 Task: Project Planning and Timeline Review: Review and update project timelines, milestones, and resource allocation for an upcoming high-profile project. Location: Project Room B. Time: 2:30 PM - 4:30 PM.
Action: Mouse moved to (118, 108)
Screenshot: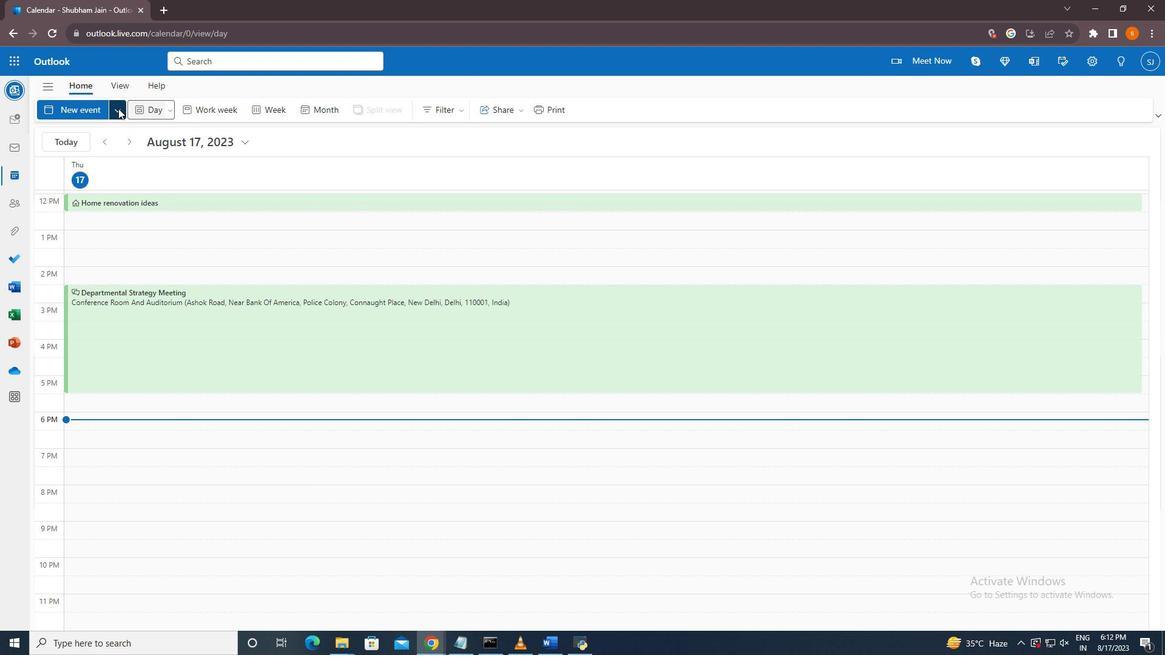 
Action: Mouse pressed left at (118, 108)
Screenshot: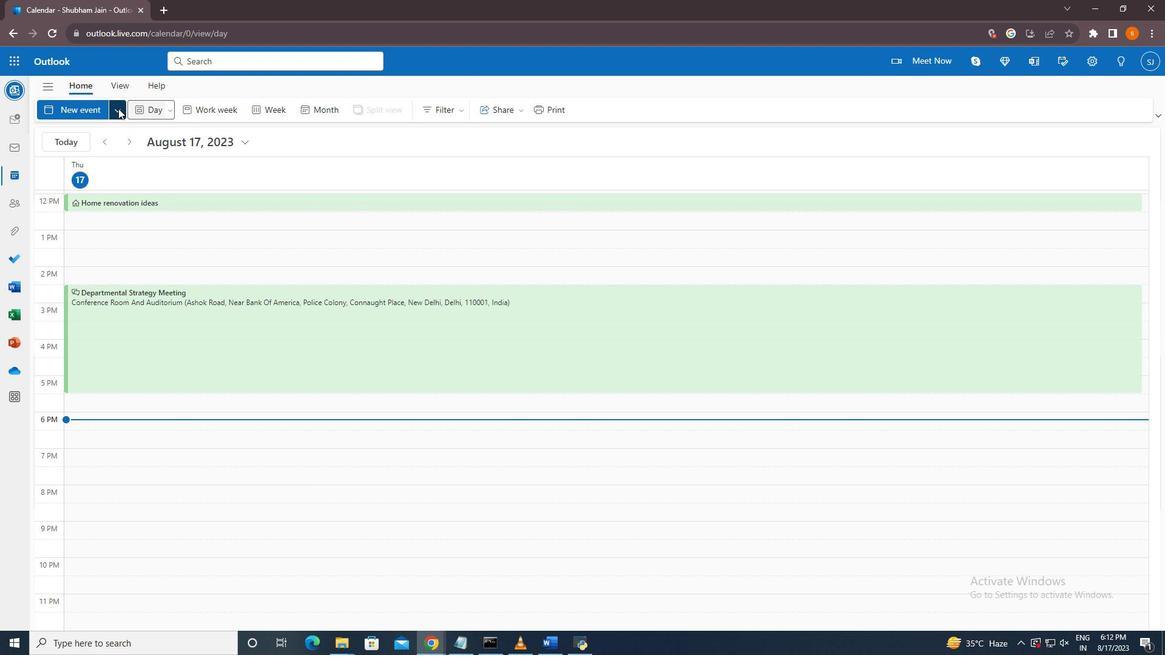
Action: Mouse moved to (94, 155)
Screenshot: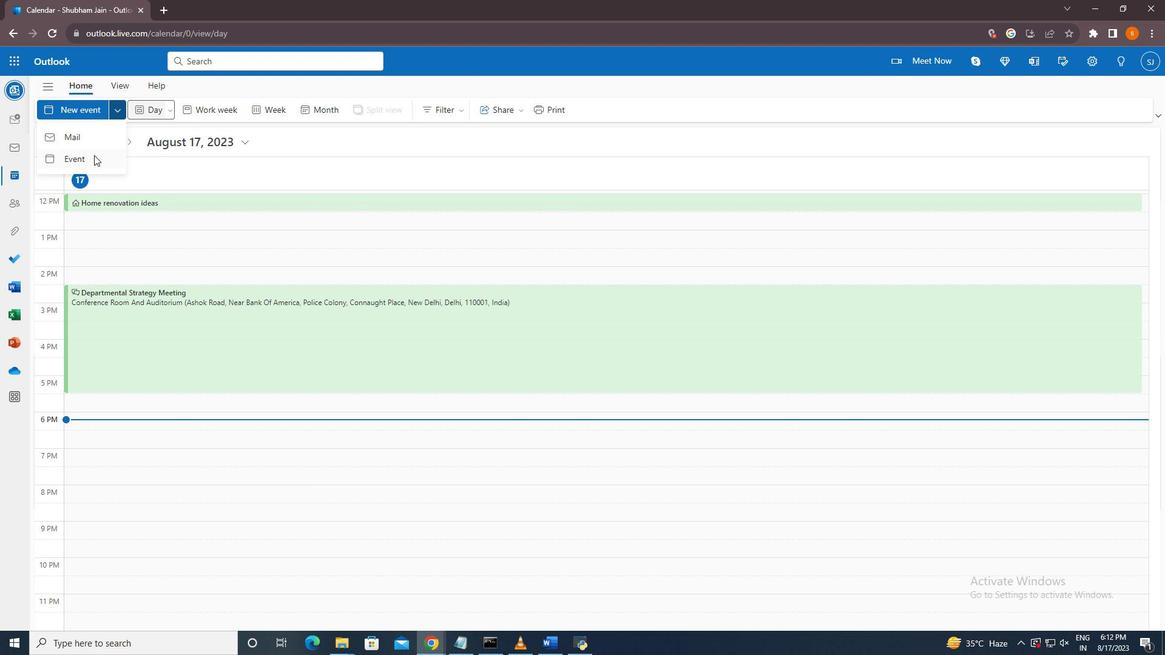 
Action: Mouse pressed left at (94, 155)
Screenshot: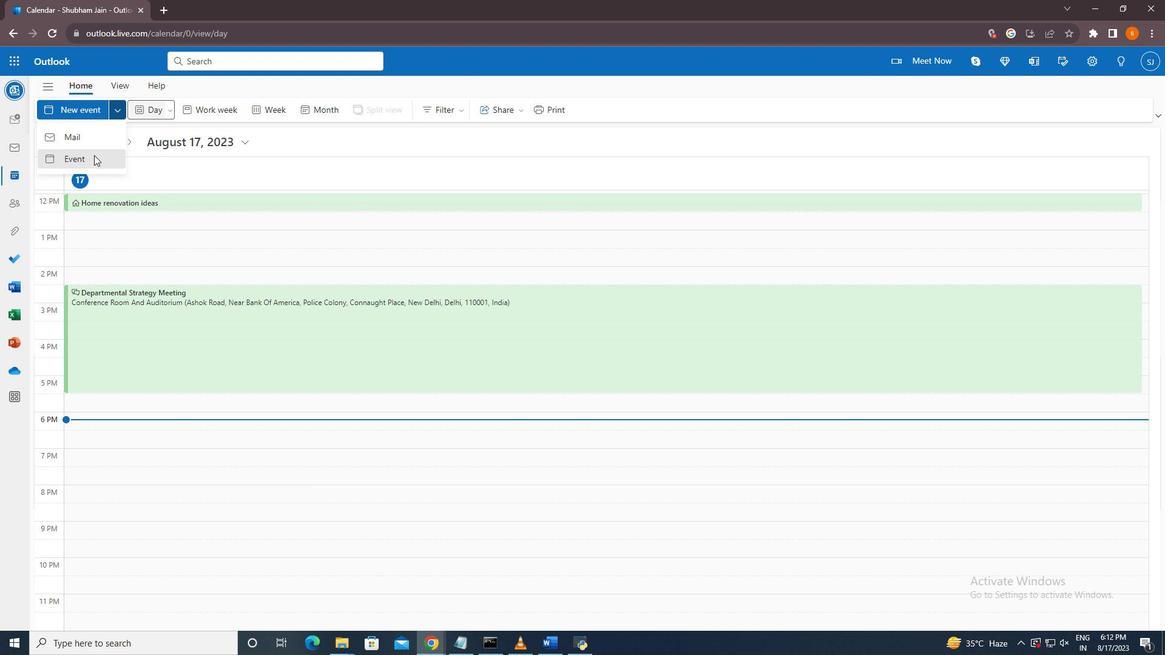 
Action: Mouse moved to (328, 187)
Screenshot: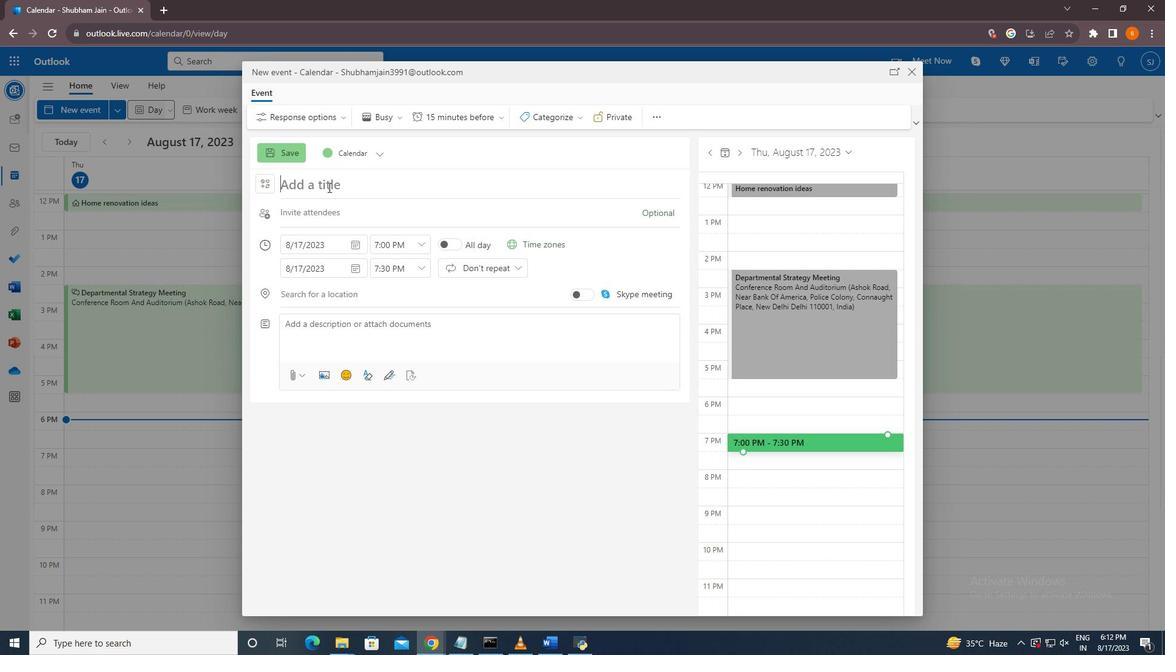 
Action: Mouse pressed left at (328, 187)
Screenshot: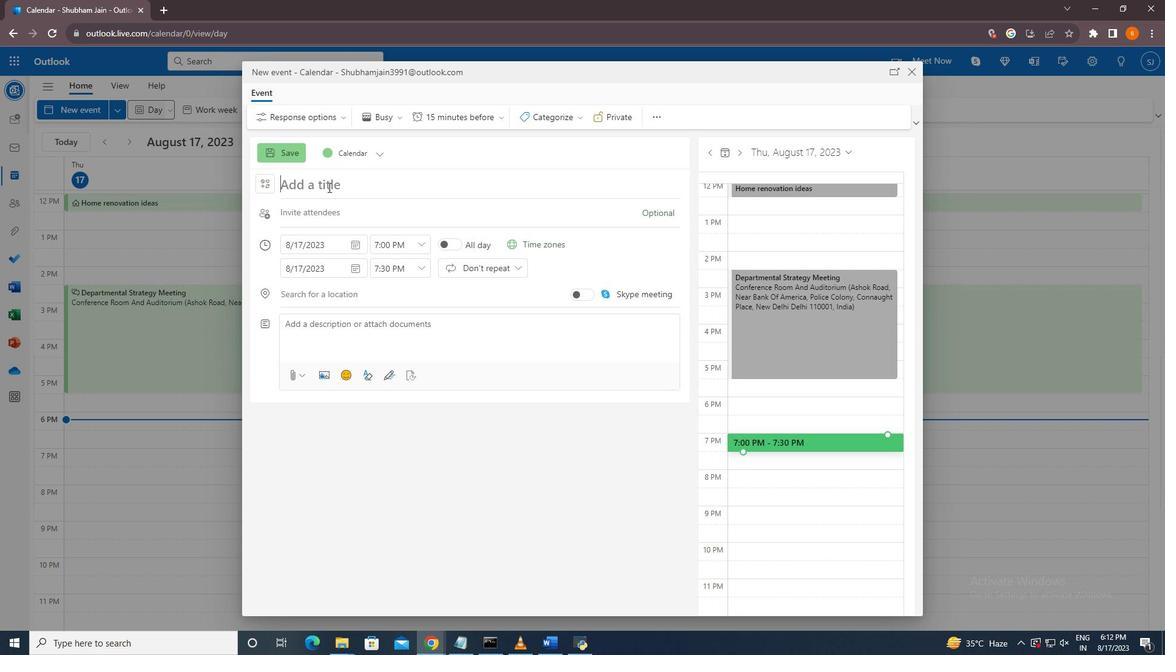 
Action: Key pressed <Key.shift>Project<Key.space><Key.shift>Planning<Key.space>and<Key.space><Key.shift>Timeline<Key.space><Key.shift>Review
Screenshot: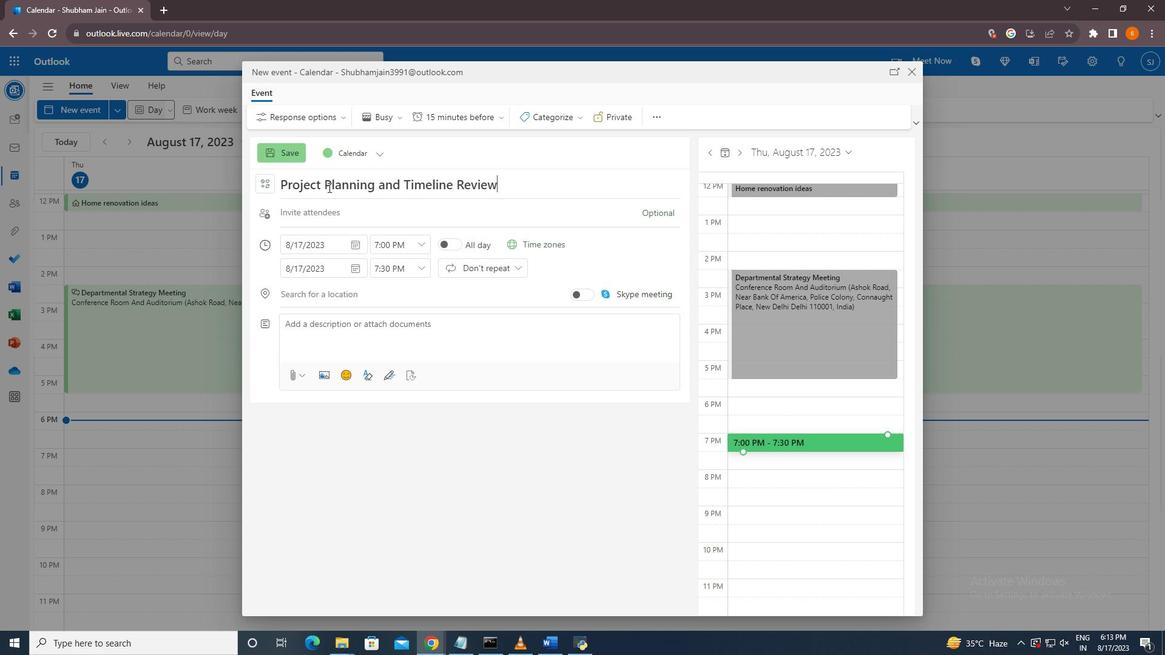 
Action: Mouse moved to (296, 326)
Screenshot: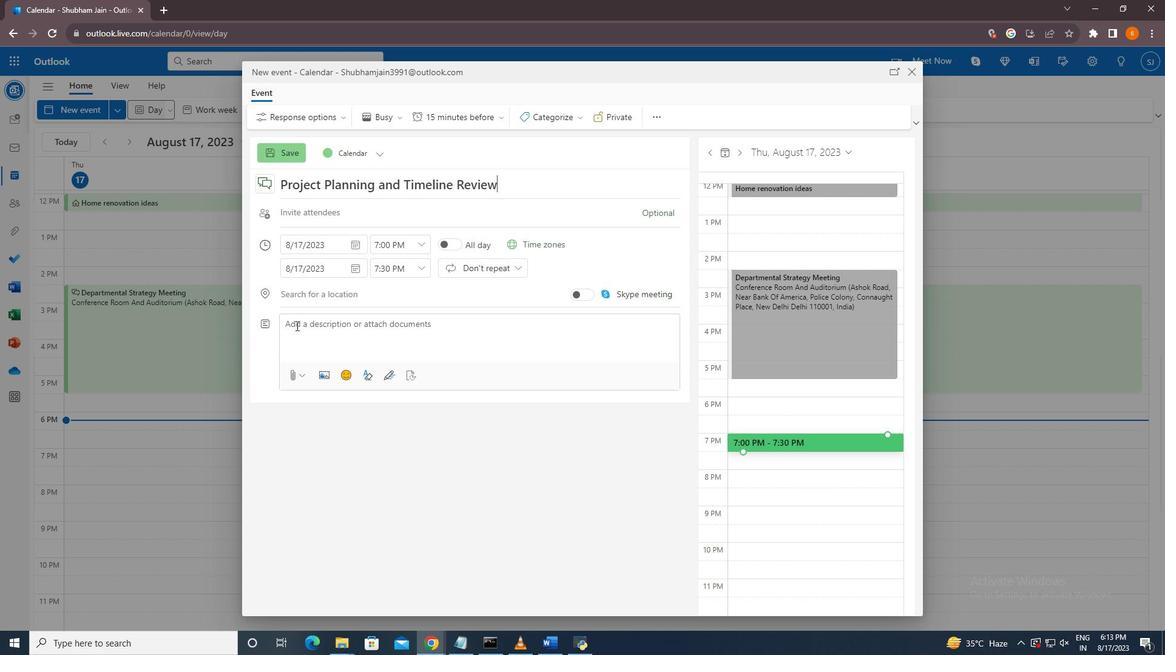 
Action: Mouse pressed left at (296, 326)
Screenshot: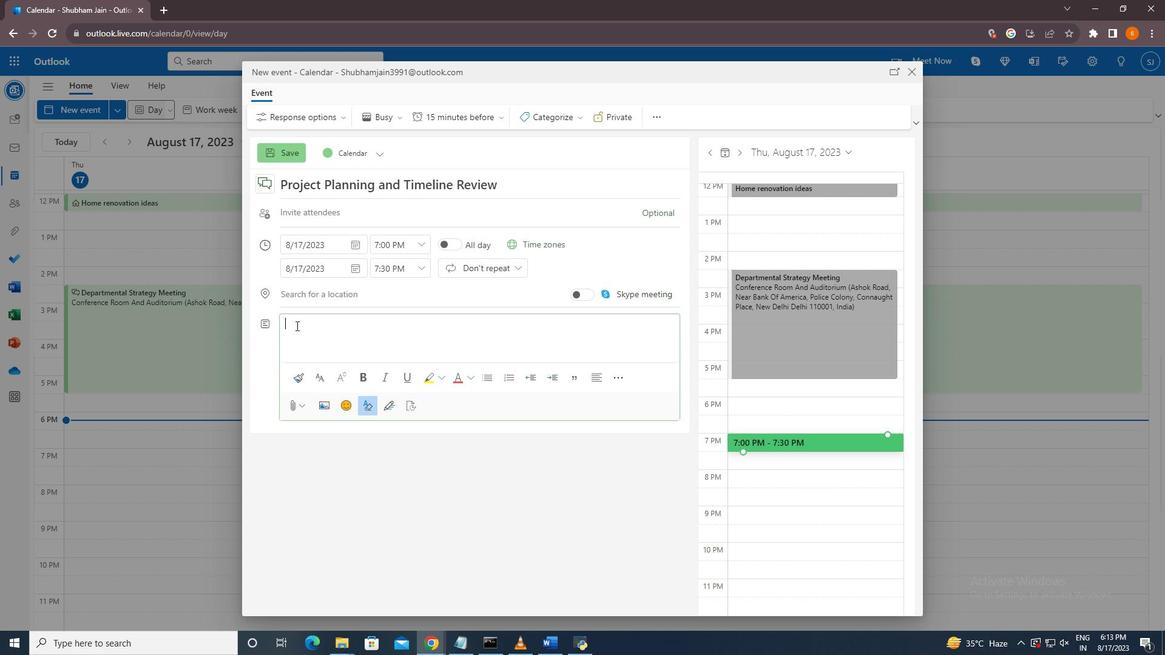 
Action: Key pressed <Key.shift>Review<Key.space>and<Key.space>update<Key.space>project<Key.space>timelines,<Key.space>milestones,<Key.space>and<Key.space>resources<Key.space>allocation<Key.space>d<Key.backspace>for<Key.space>an<Key.space>upcoming<Key.space>high-profile<Key.space>project.
Screenshot: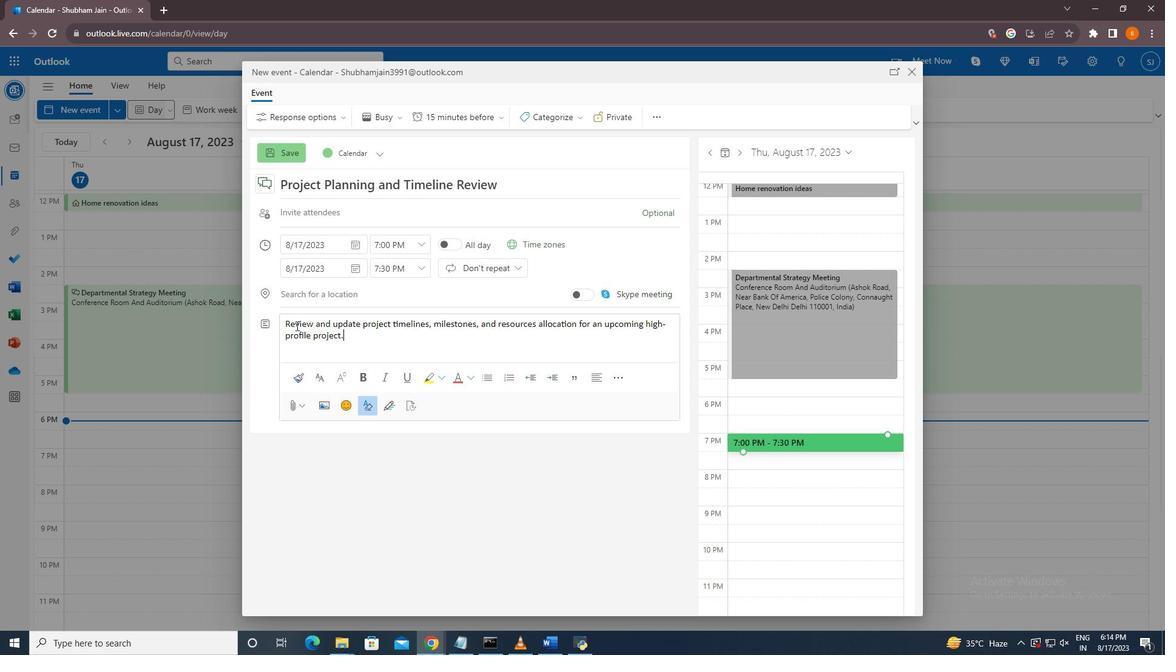 
Action: Mouse moved to (352, 298)
Screenshot: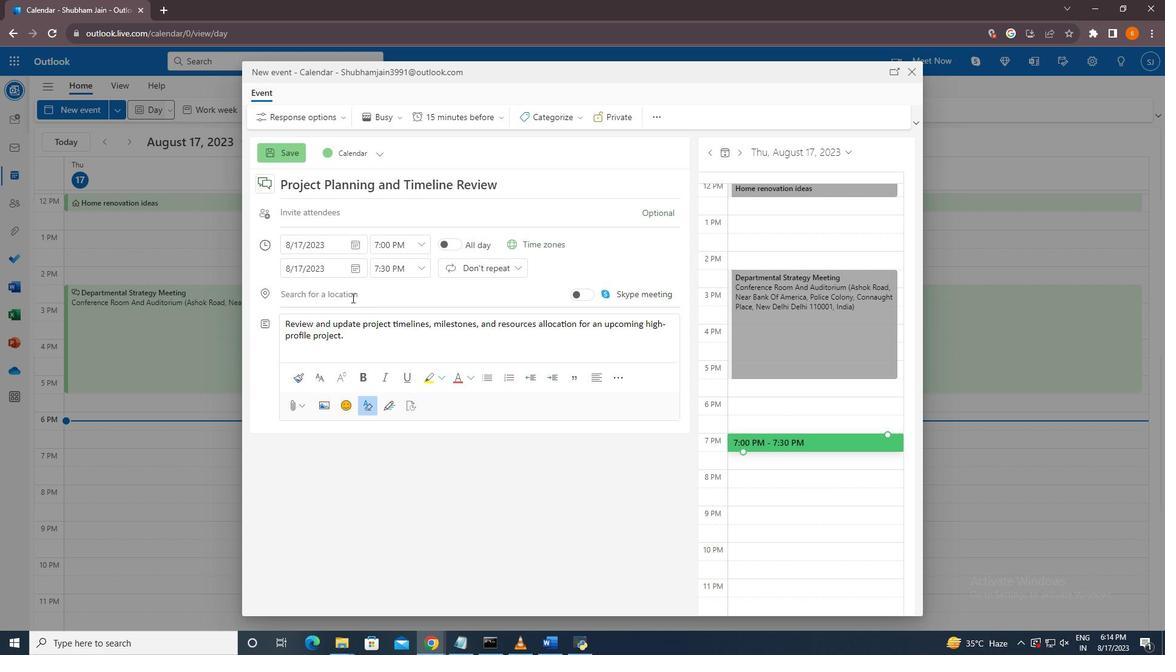 
Action: Mouse pressed left at (352, 298)
Screenshot: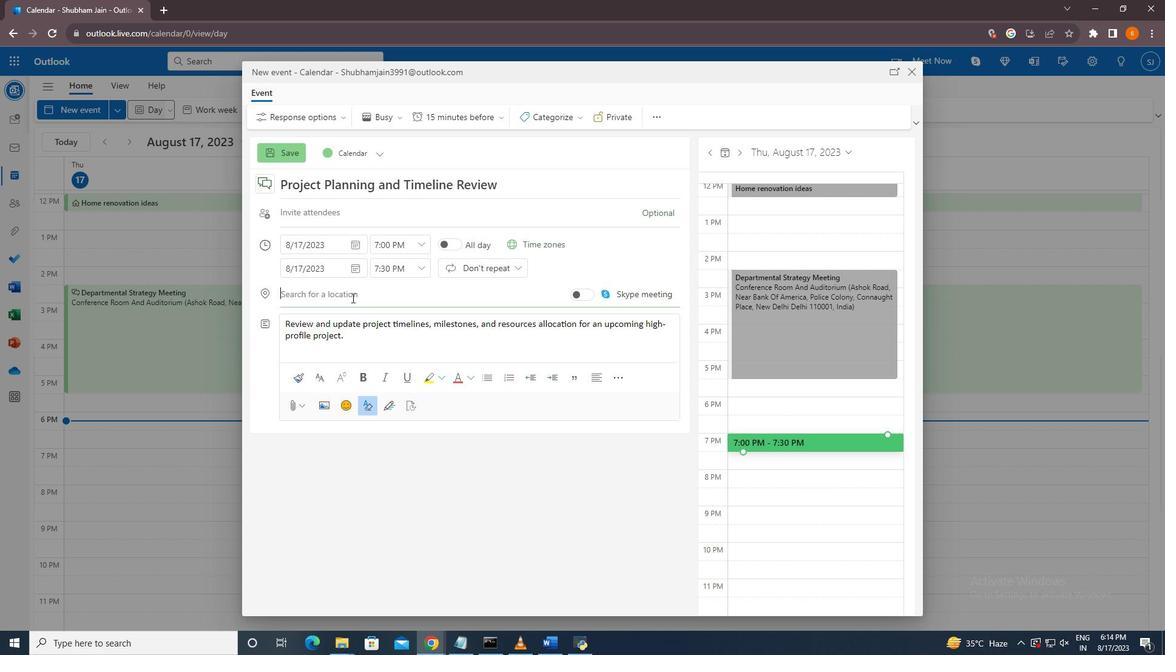 
Action: Key pressed <Key.shift>Project<Key.space><Key.shift>Room<Key.space><Key.shift>B<Key.shift>><Key.backspace>.
Screenshot: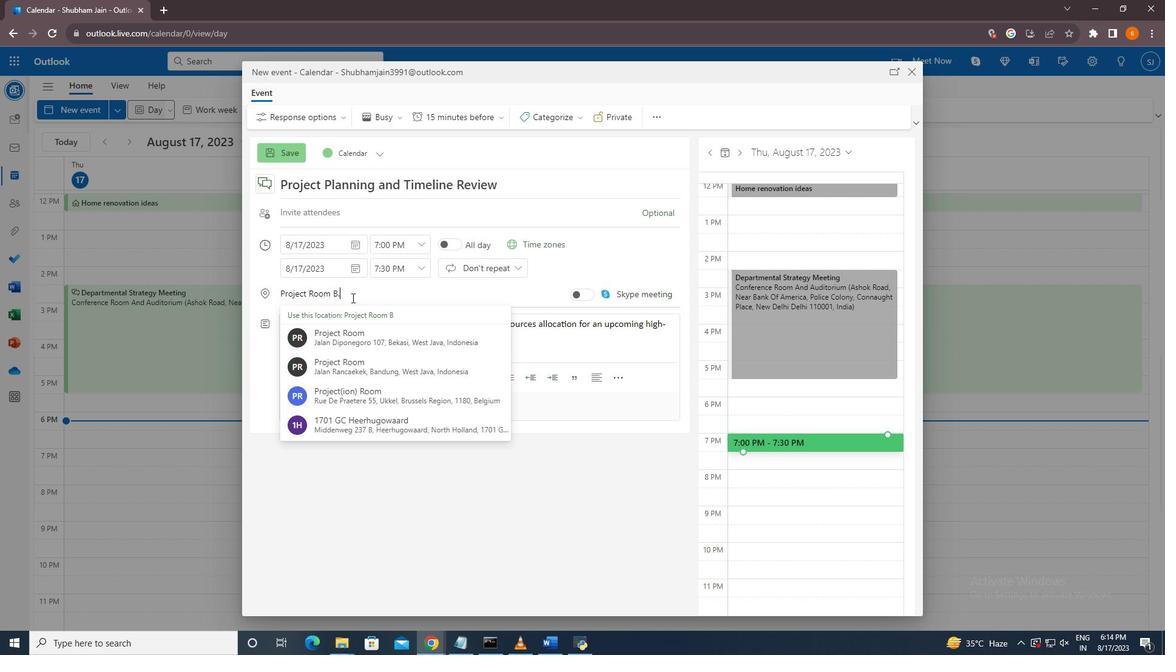 
Action: Mouse moved to (419, 245)
Screenshot: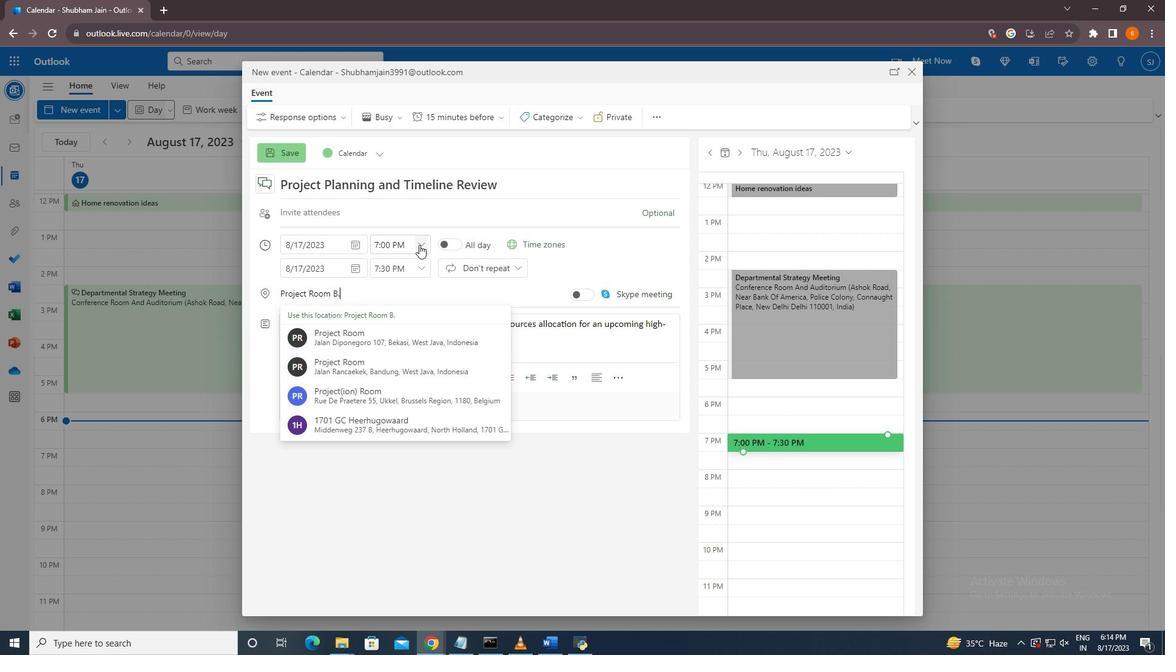 
Action: Mouse pressed left at (419, 245)
Screenshot: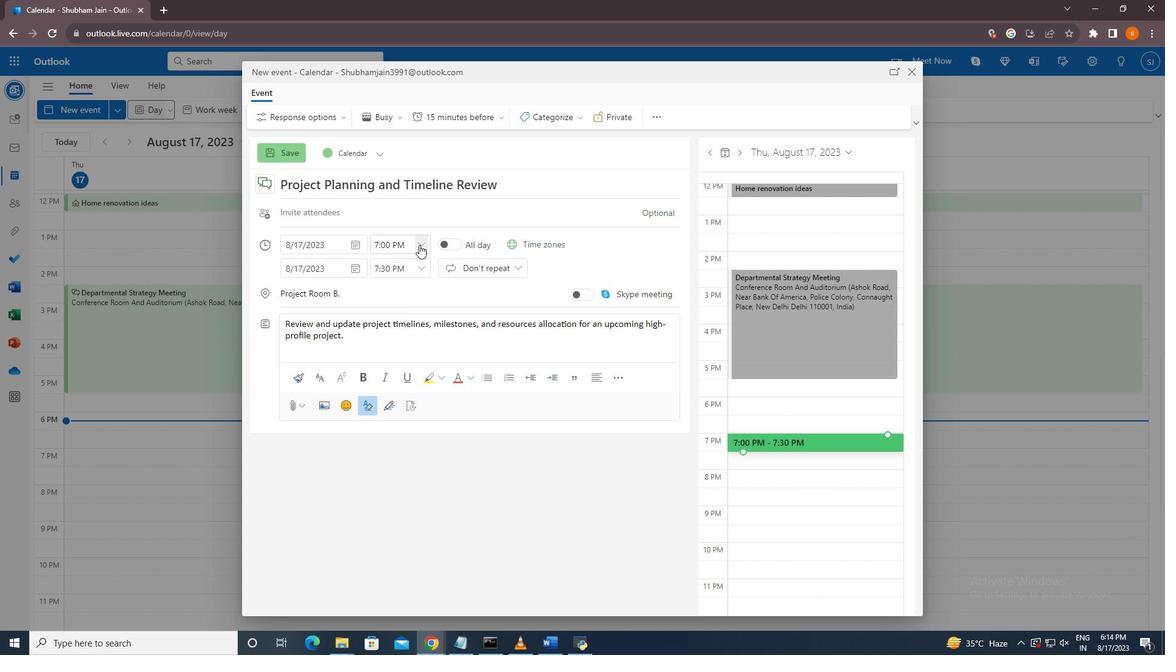 
Action: Mouse moved to (422, 324)
Screenshot: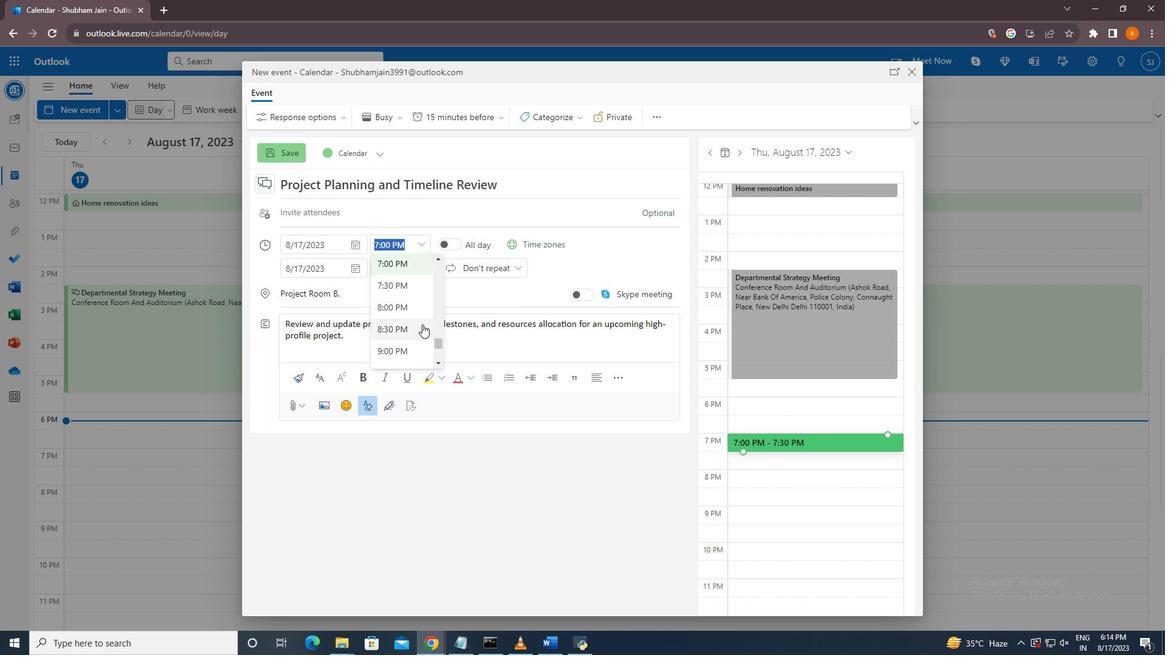 
Action: Mouse scrolled (422, 324) with delta (0, 0)
Screenshot: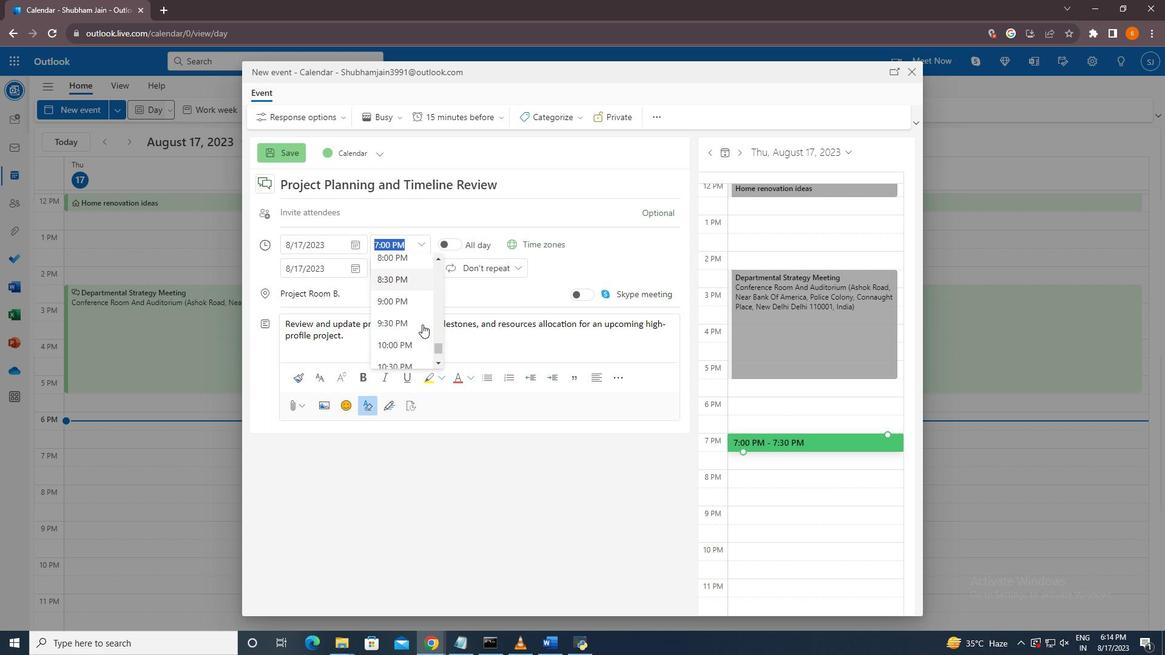 
Action: Mouse scrolled (422, 324) with delta (0, 0)
Screenshot: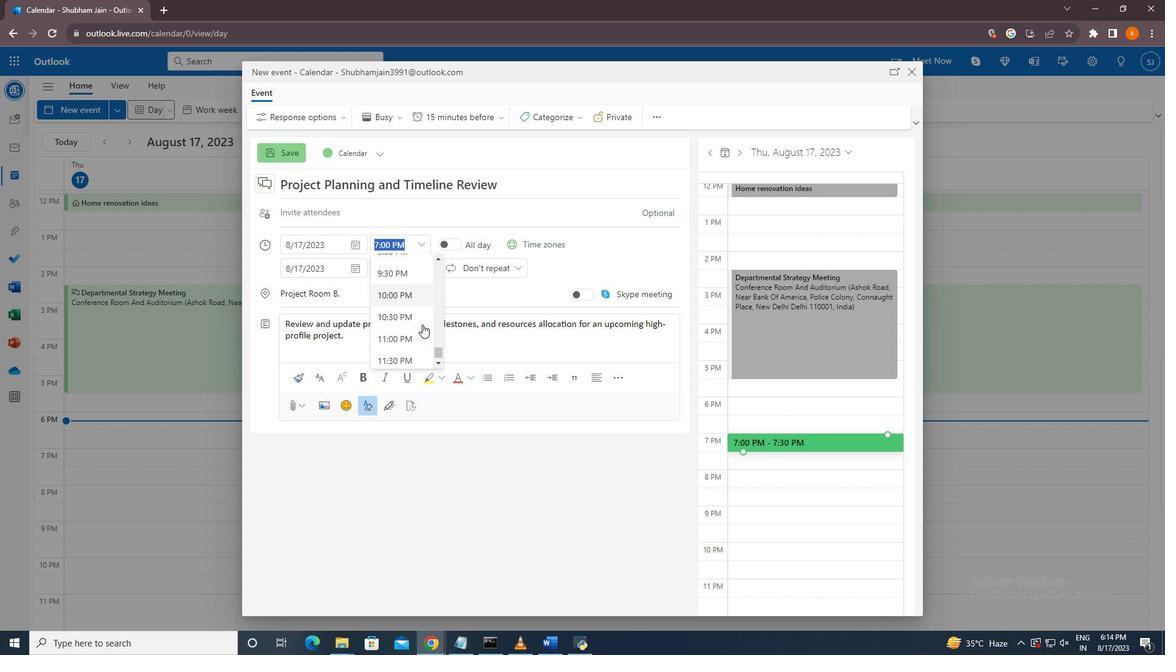 
Action: Mouse scrolled (422, 324) with delta (0, 0)
Screenshot: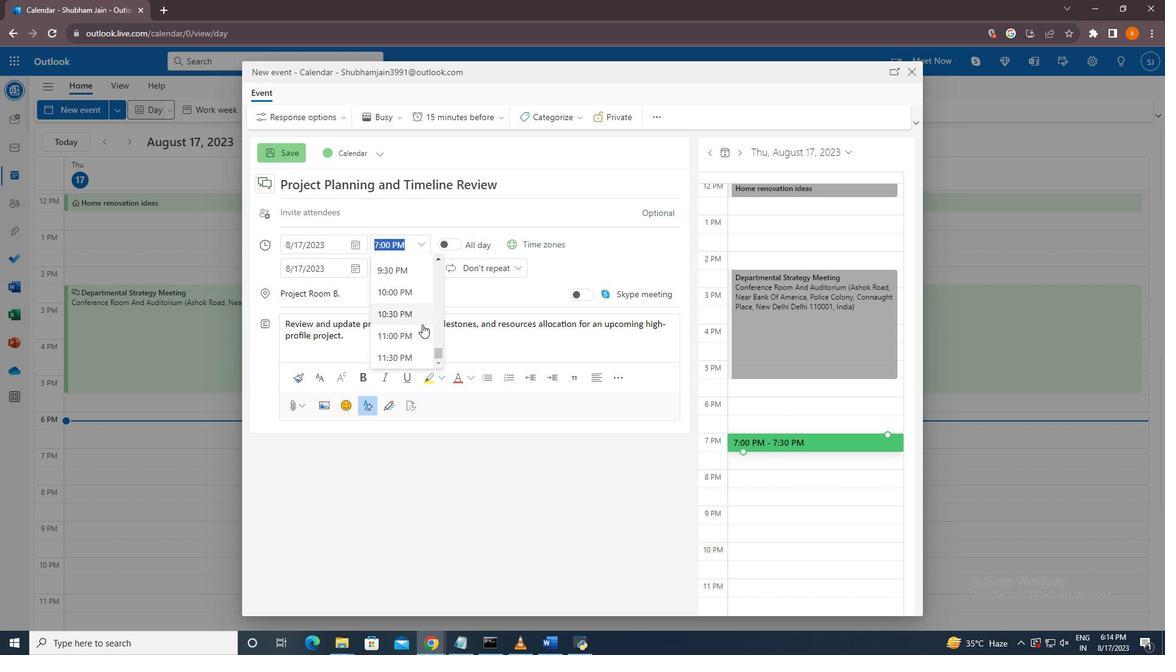 
Action: Mouse scrolled (422, 324) with delta (0, 0)
Screenshot: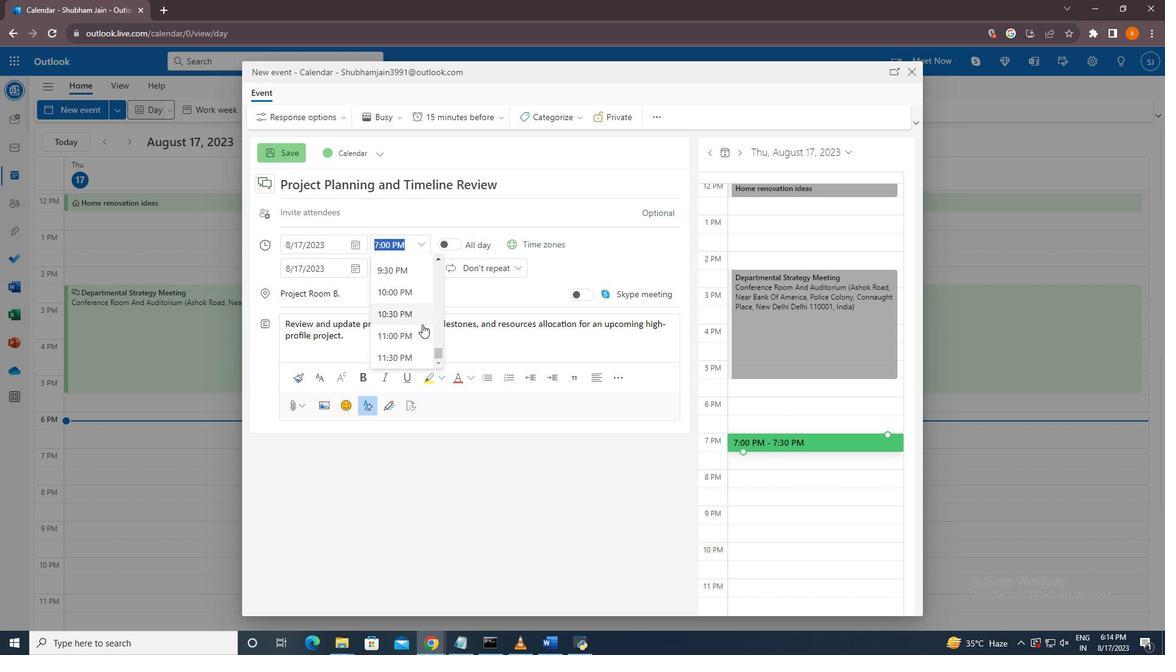 
Action: Mouse scrolled (422, 325) with delta (0, 0)
Screenshot: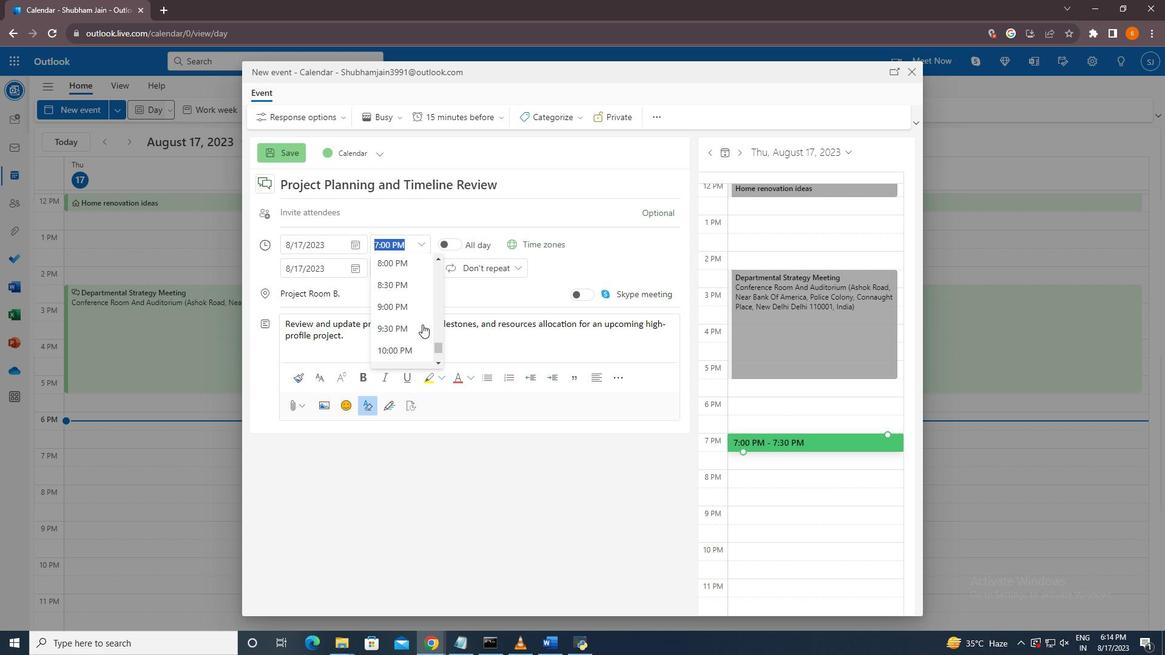 
Action: Mouse scrolled (422, 324) with delta (0, 0)
Screenshot: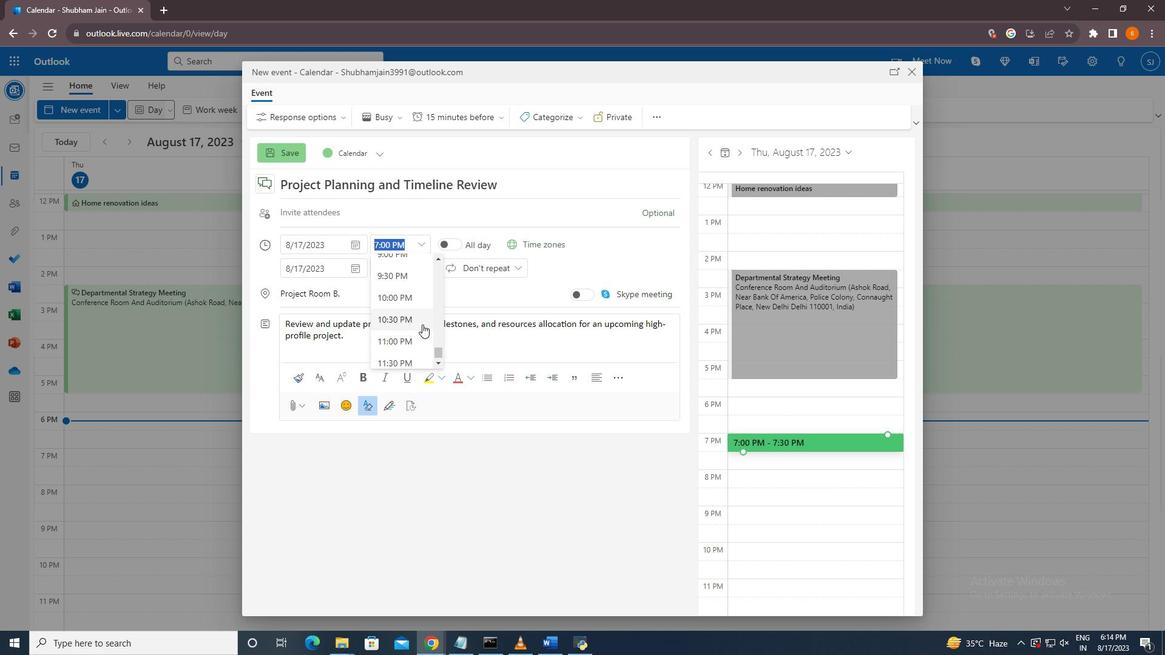 
Action: Mouse scrolled (422, 324) with delta (0, 0)
Screenshot: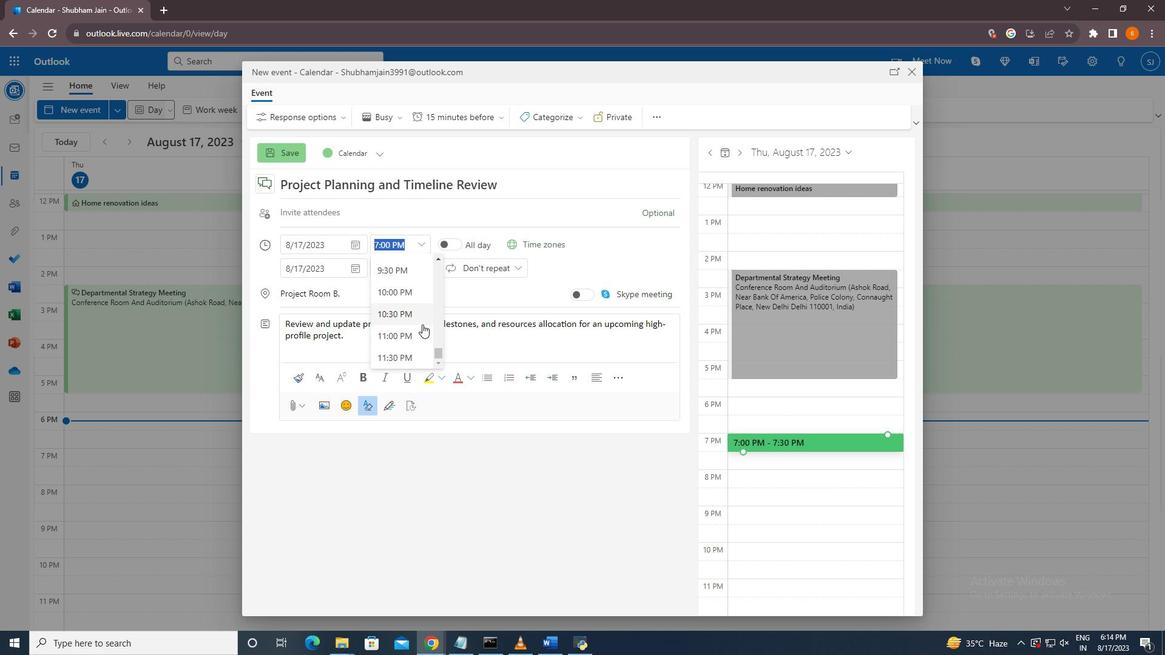 
Action: Mouse scrolled (422, 324) with delta (0, 0)
Screenshot: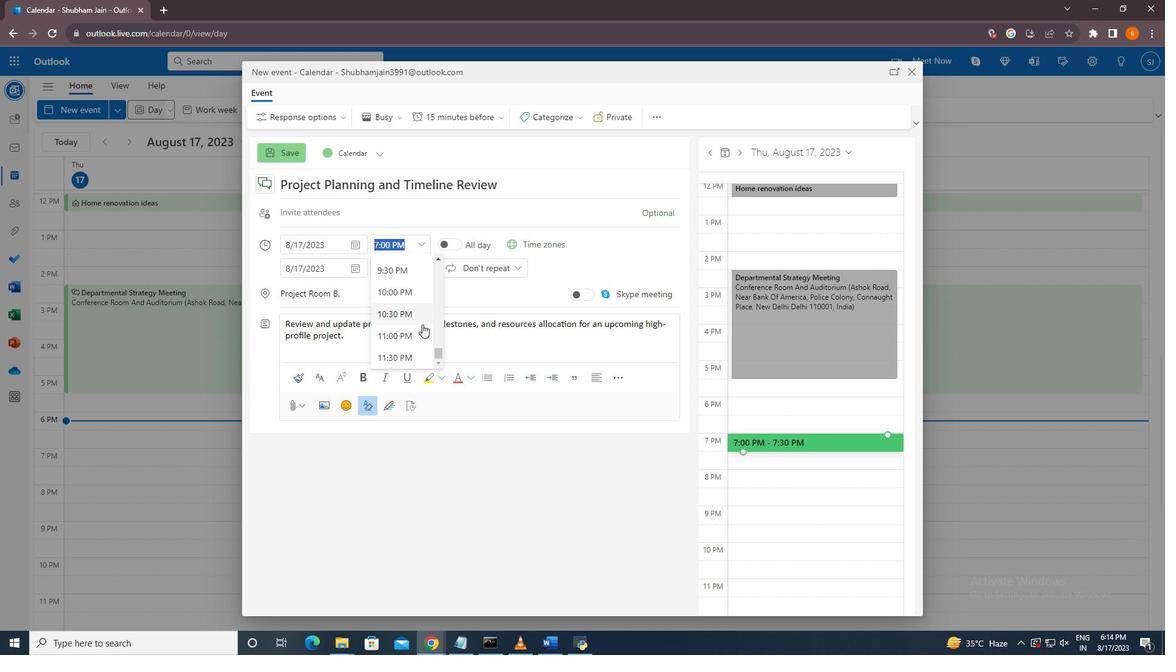 
Action: Mouse scrolled (422, 325) with delta (0, 0)
Screenshot: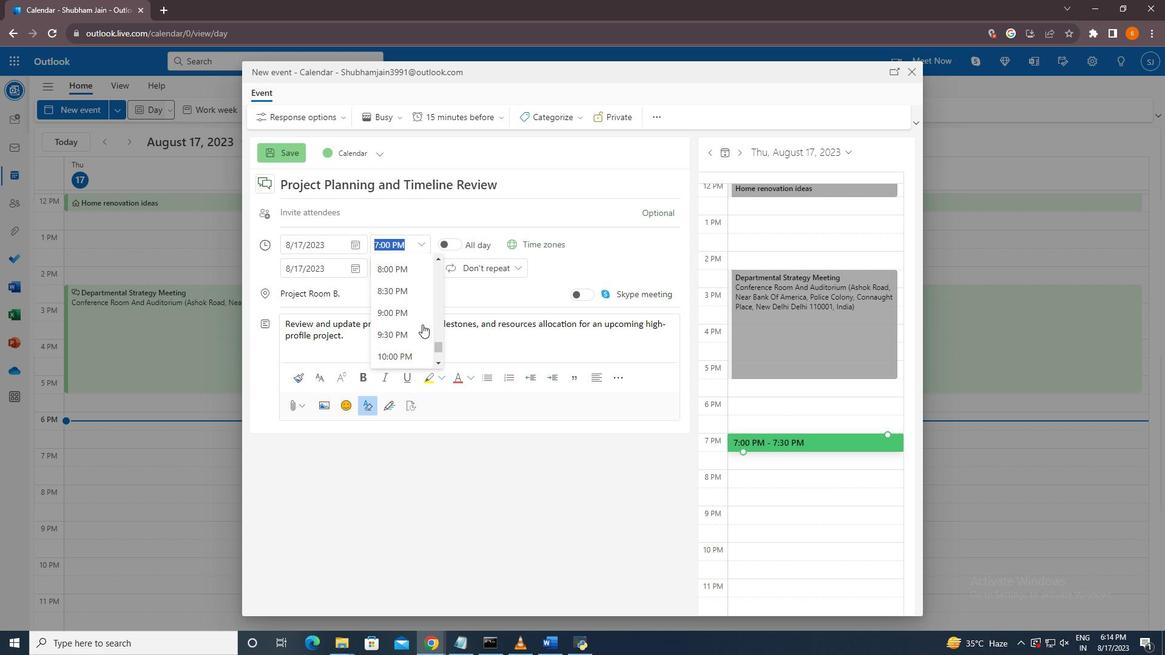 
Action: Mouse scrolled (422, 325) with delta (0, 0)
Screenshot: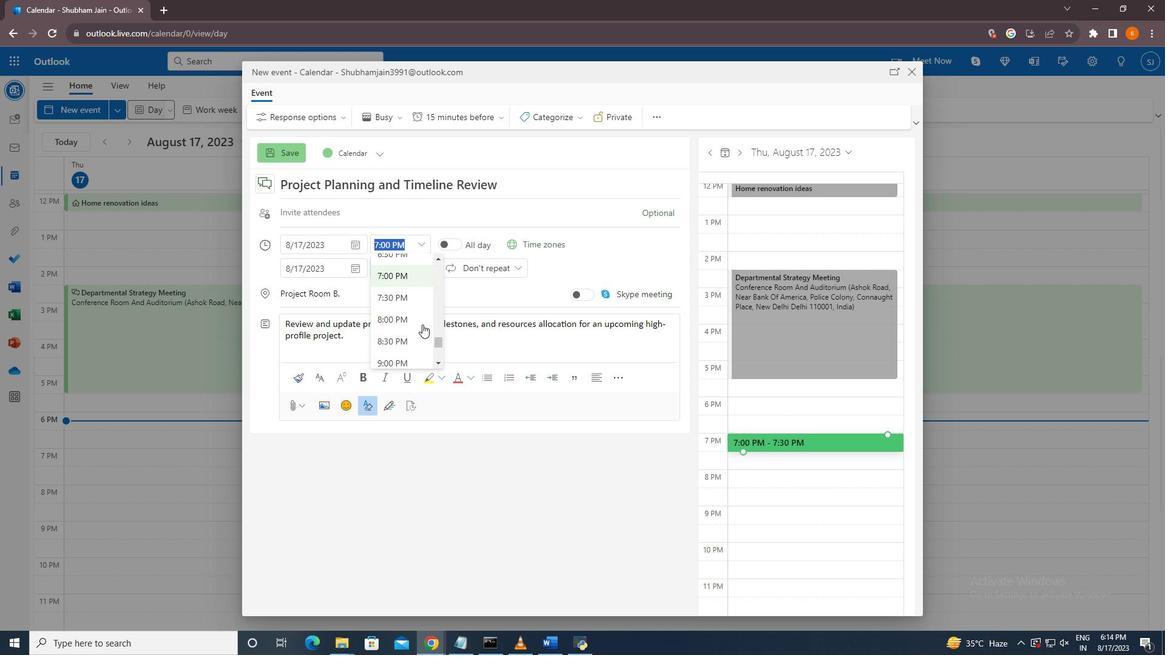 
Action: Mouse scrolled (422, 325) with delta (0, 0)
Screenshot: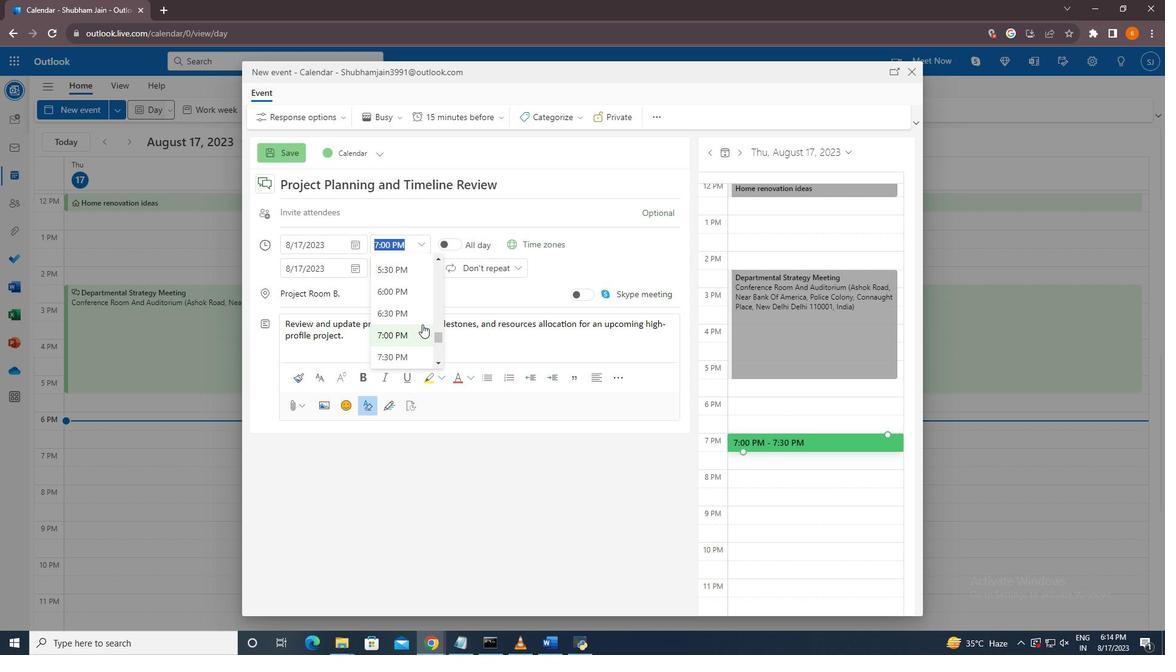 
Action: Mouse scrolled (422, 325) with delta (0, 0)
Screenshot: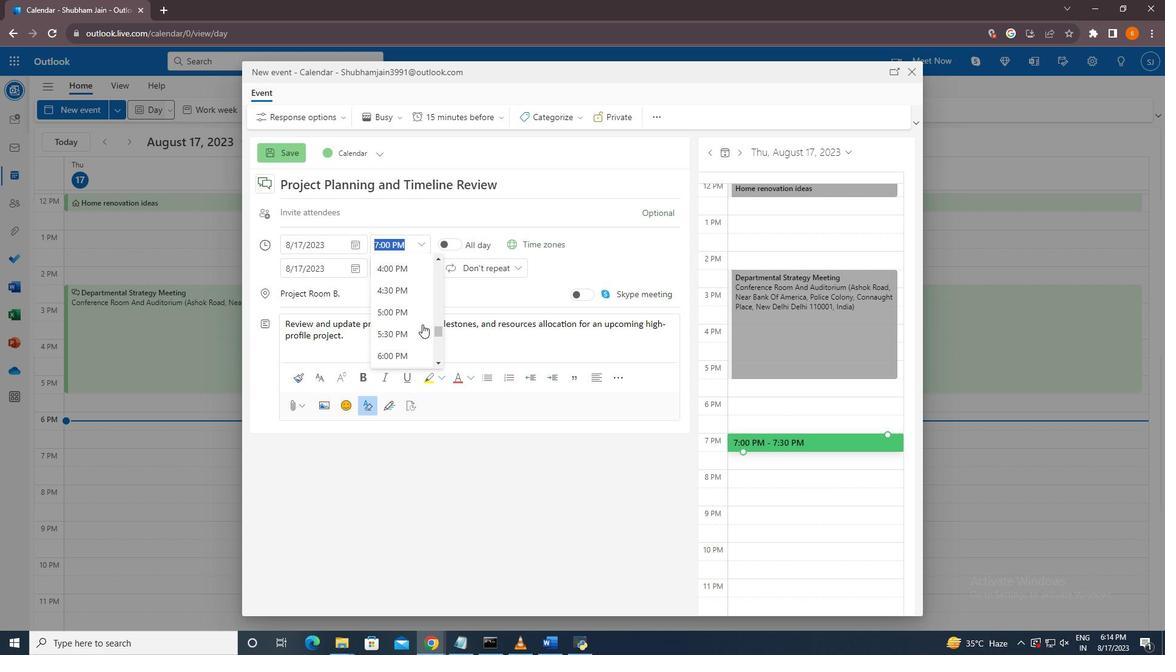 
Action: Mouse scrolled (422, 325) with delta (0, 0)
Screenshot: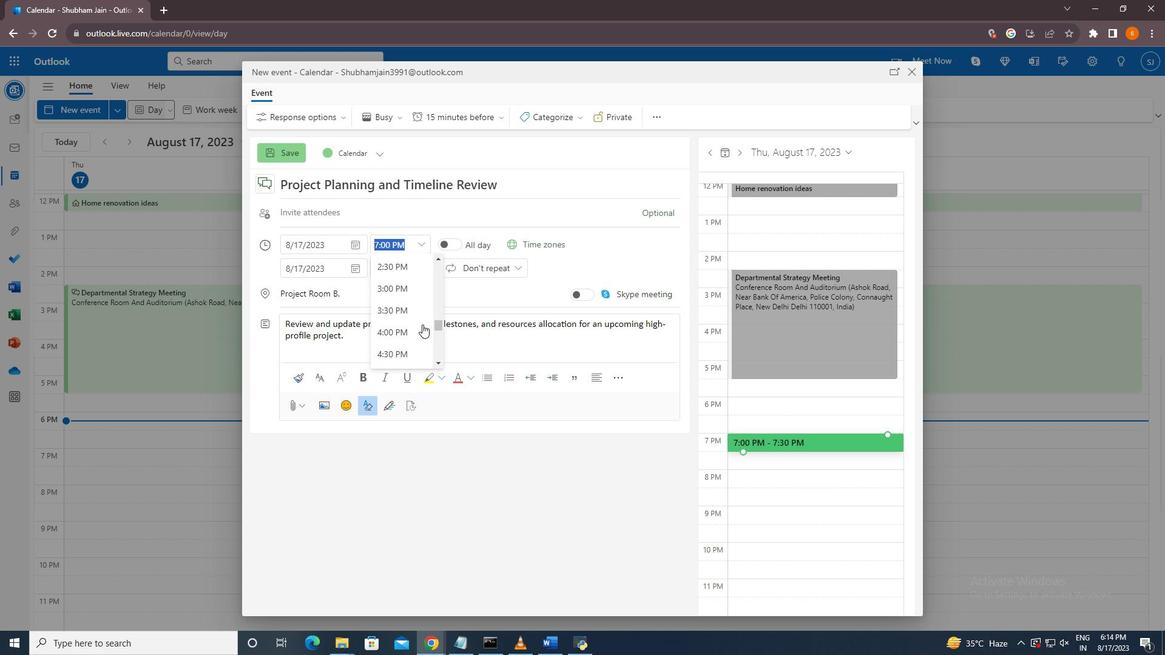 
Action: Mouse scrolled (422, 325) with delta (0, 0)
Screenshot: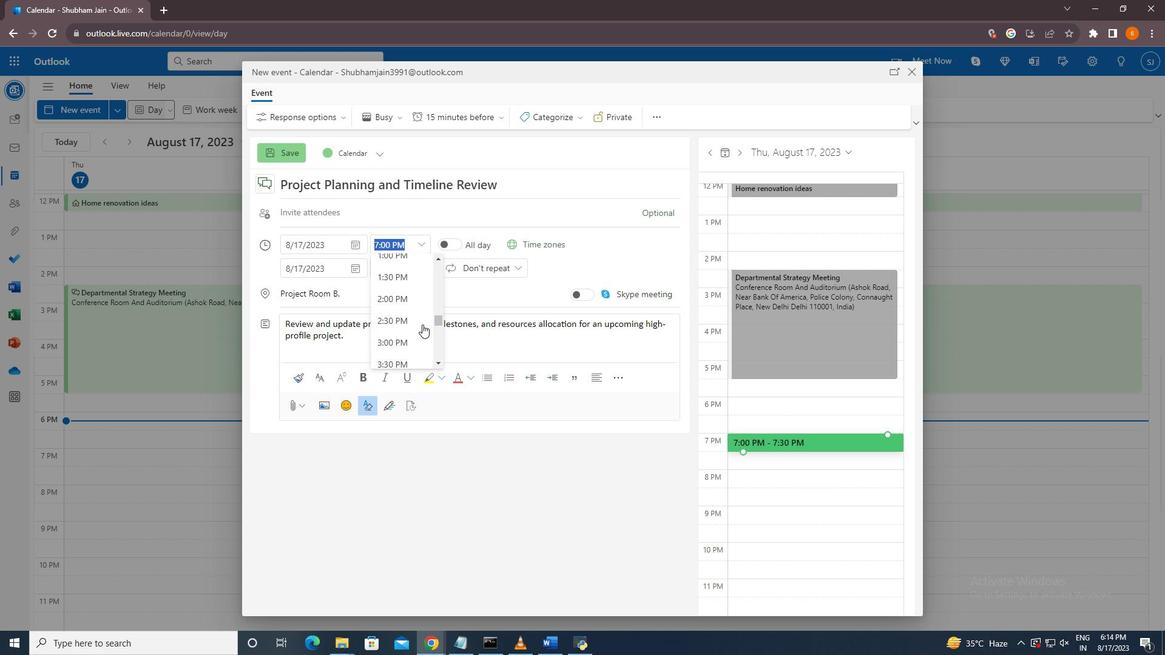 
Action: Mouse moved to (409, 332)
Screenshot: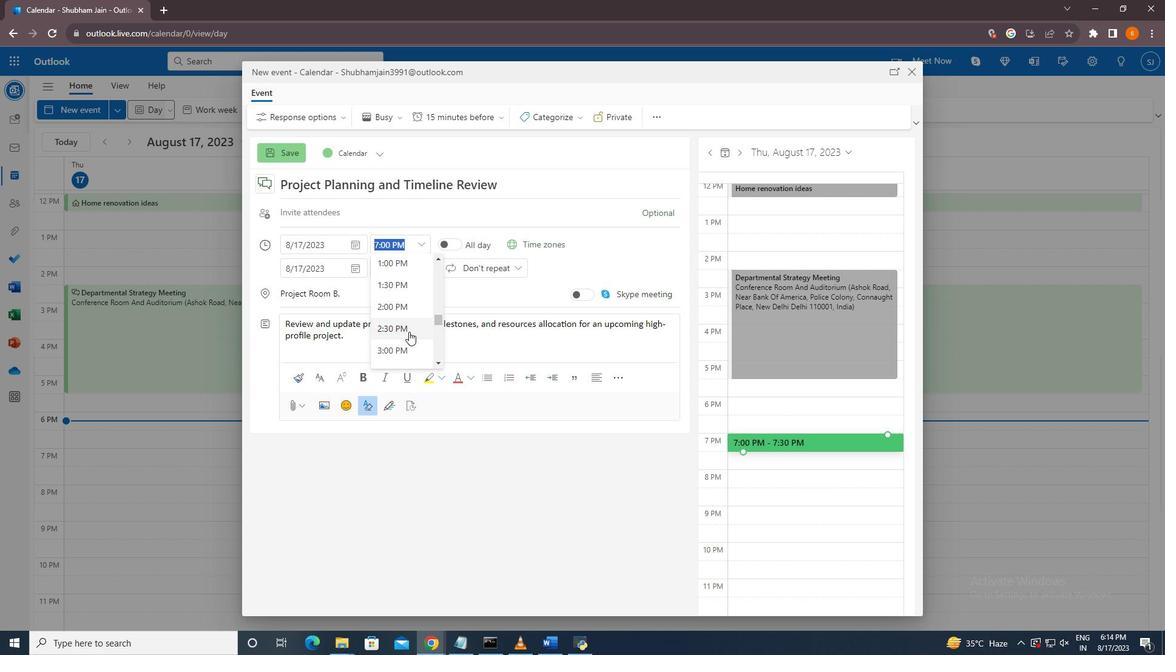 
Action: Mouse pressed left at (409, 332)
Screenshot: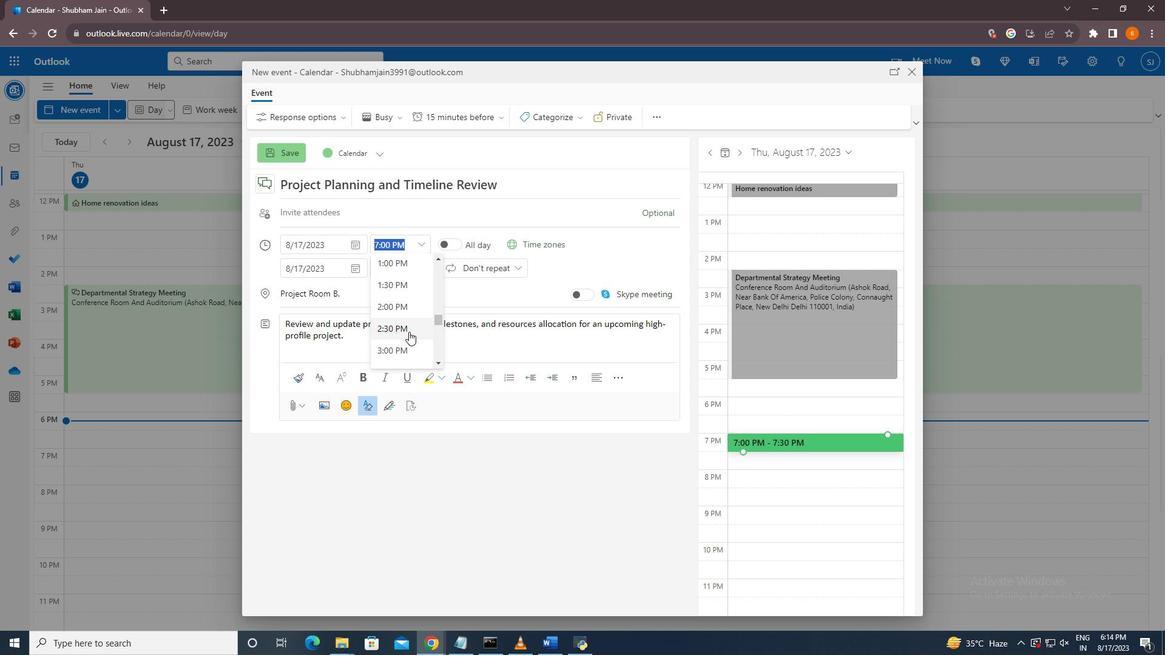 
Action: Mouse moved to (420, 274)
Screenshot: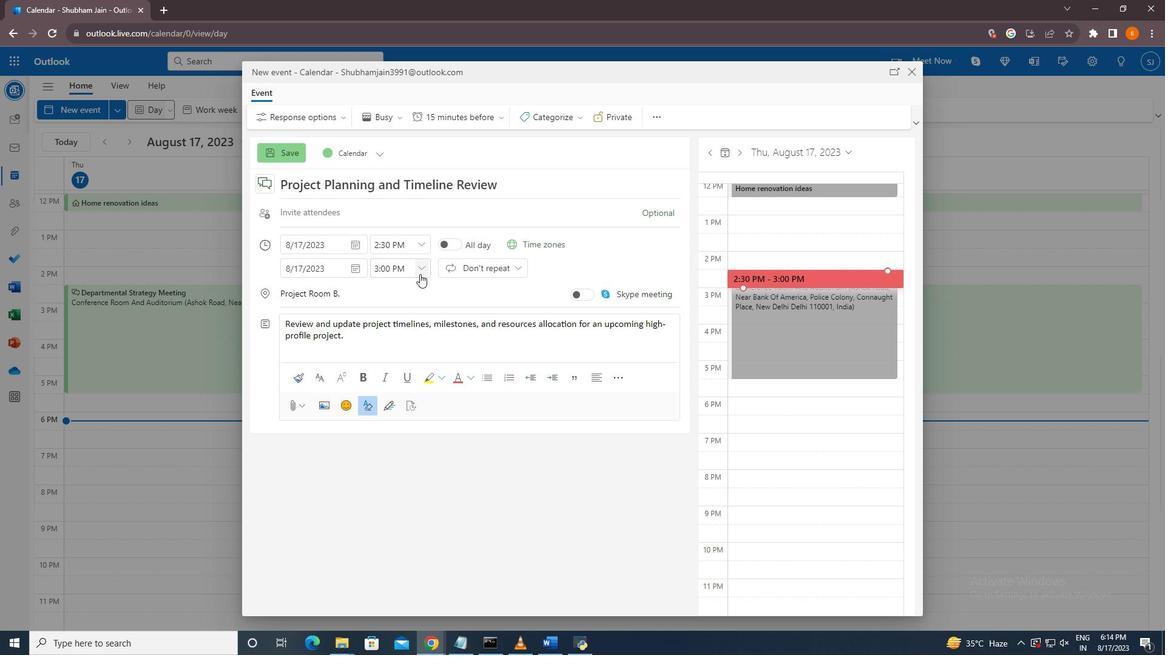
Action: Mouse pressed left at (420, 274)
Screenshot: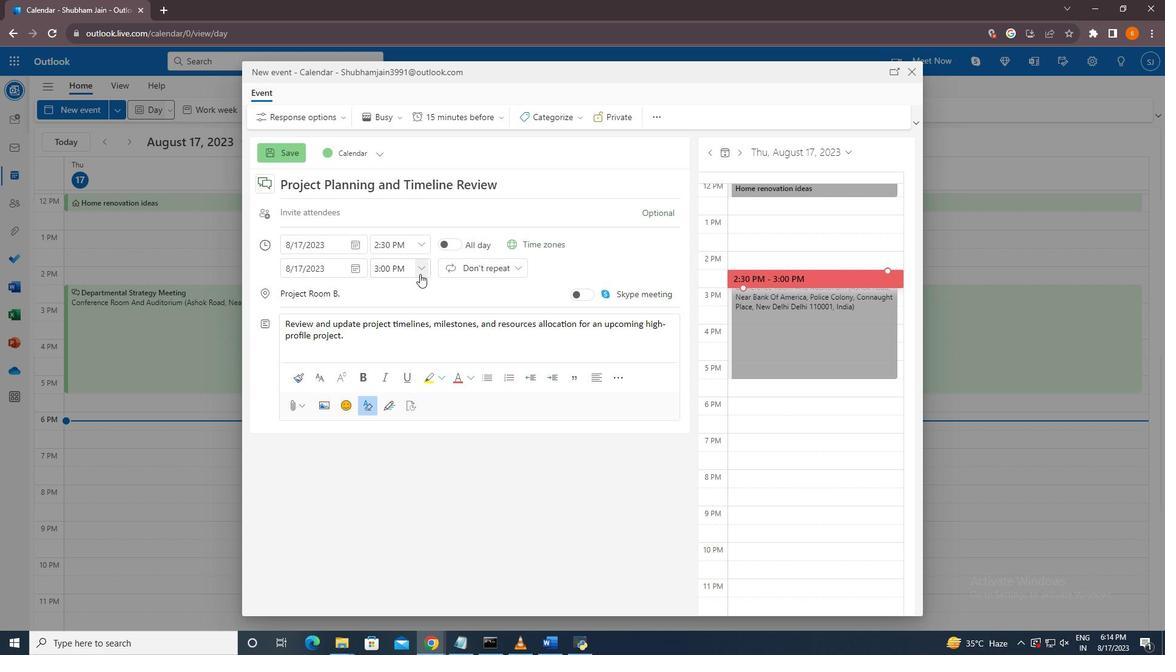 
Action: Mouse moved to (418, 274)
Screenshot: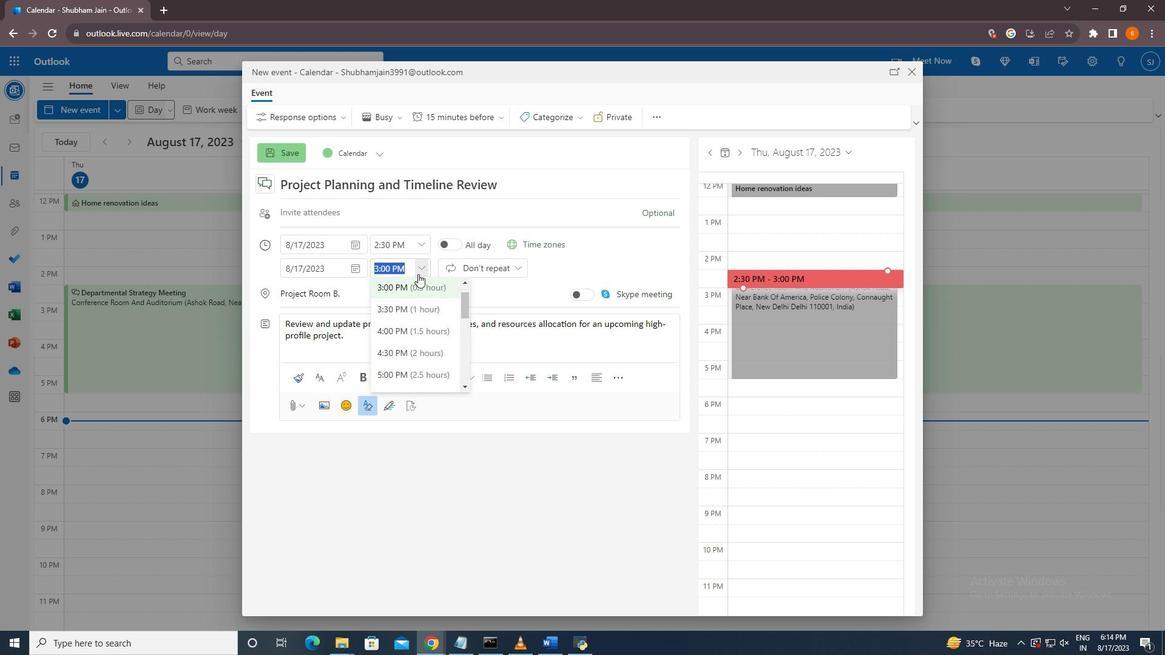 
Action: Mouse scrolled (418, 273) with delta (0, 0)
Screenshot: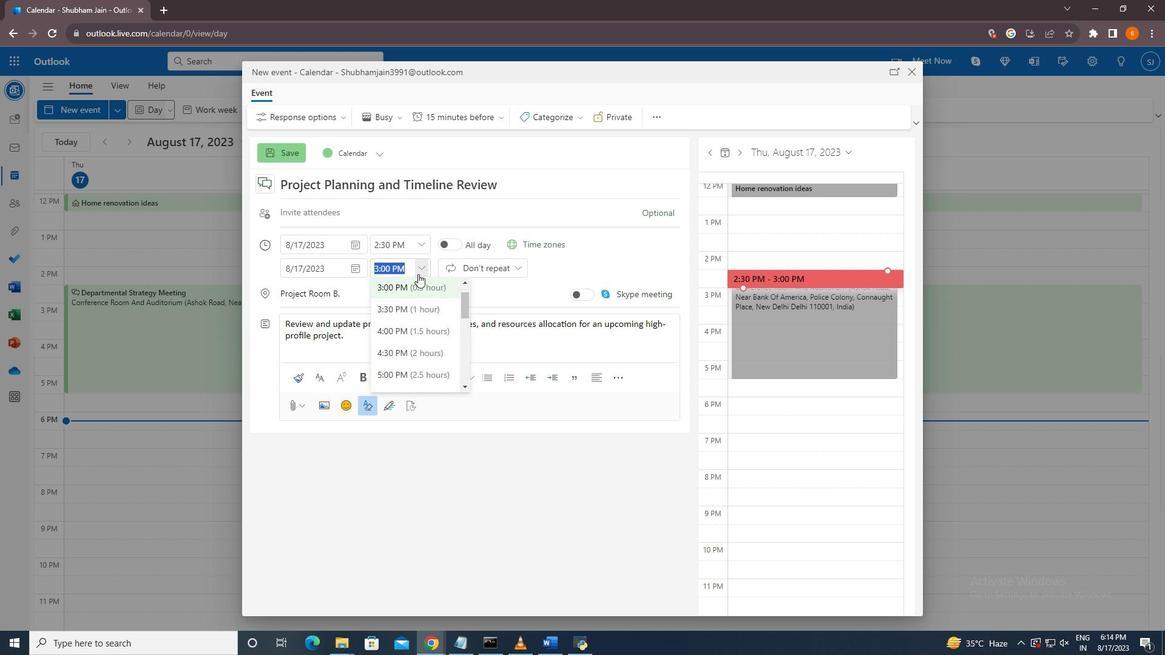 
Action: Mouse moved to (403, 352)
Screenshot: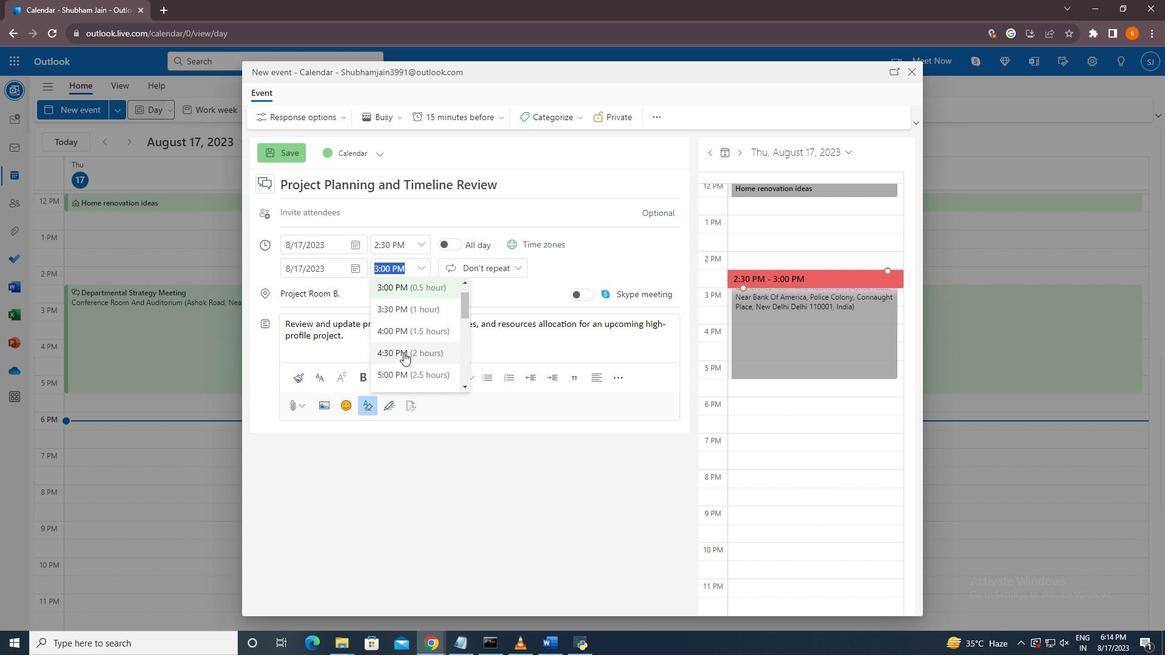 
Action: Mouse pressed left at (403, 352)
Screenshot: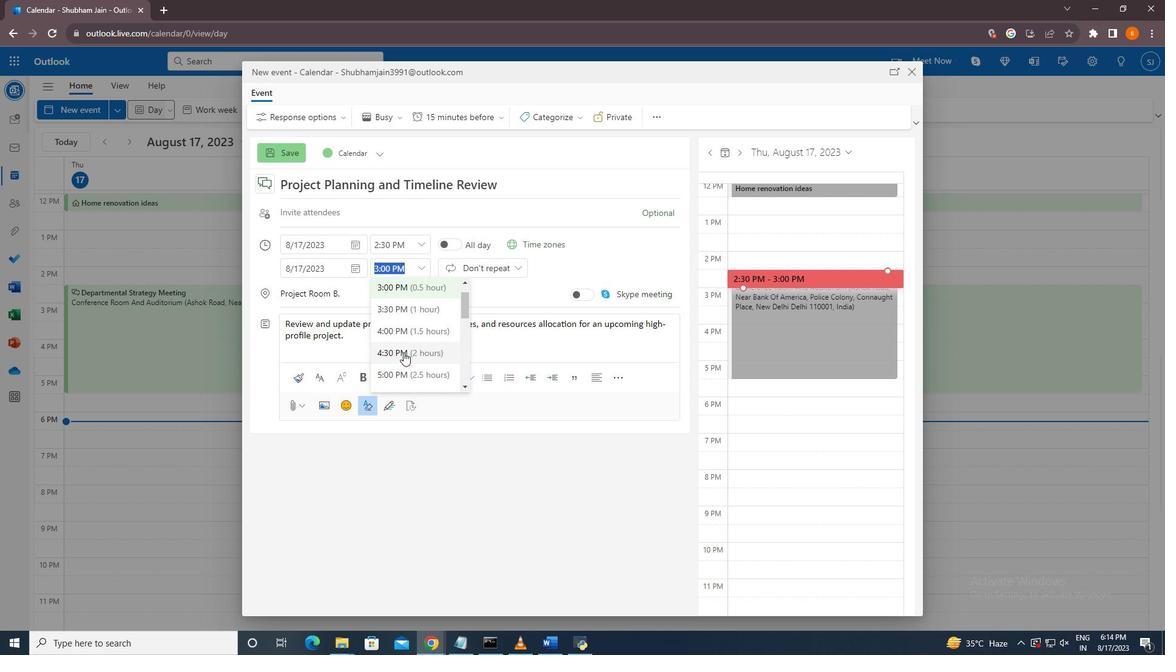 
Action: Mouse moved to (275, 145)
Screenshot: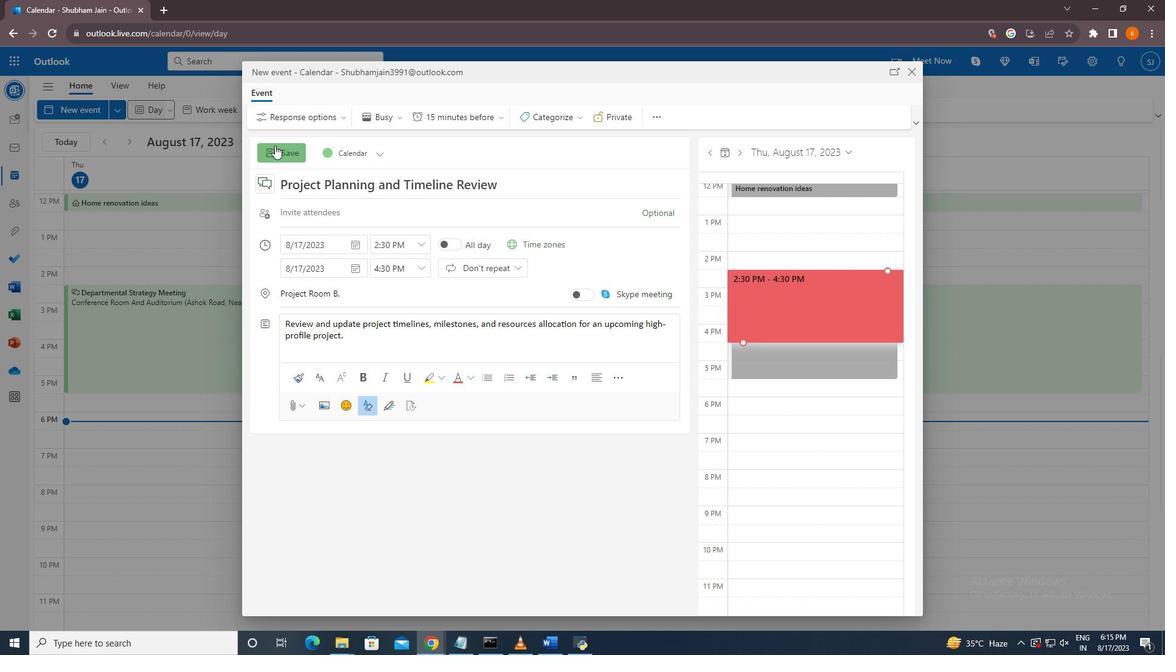 
Action: Mouse pressed left at (275, 145)
Screenshot: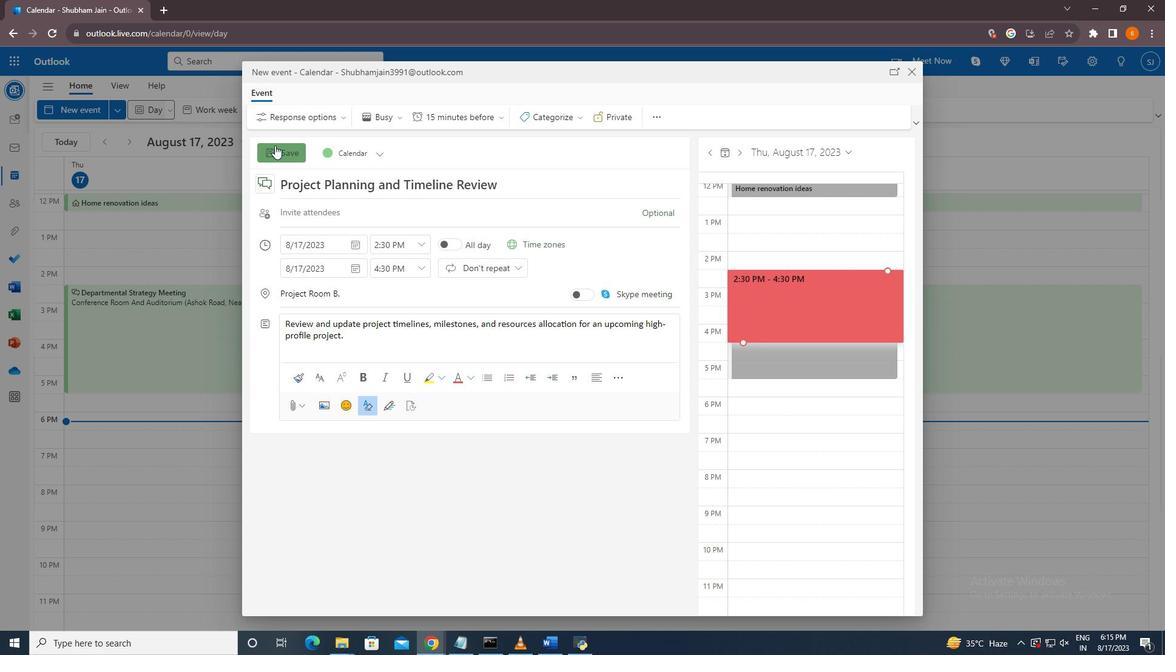 
